 Task: Select the dark(visual studio in the preferred high contrast light color theme.
Action: Mouse moved to (23, 526)
Screenshot: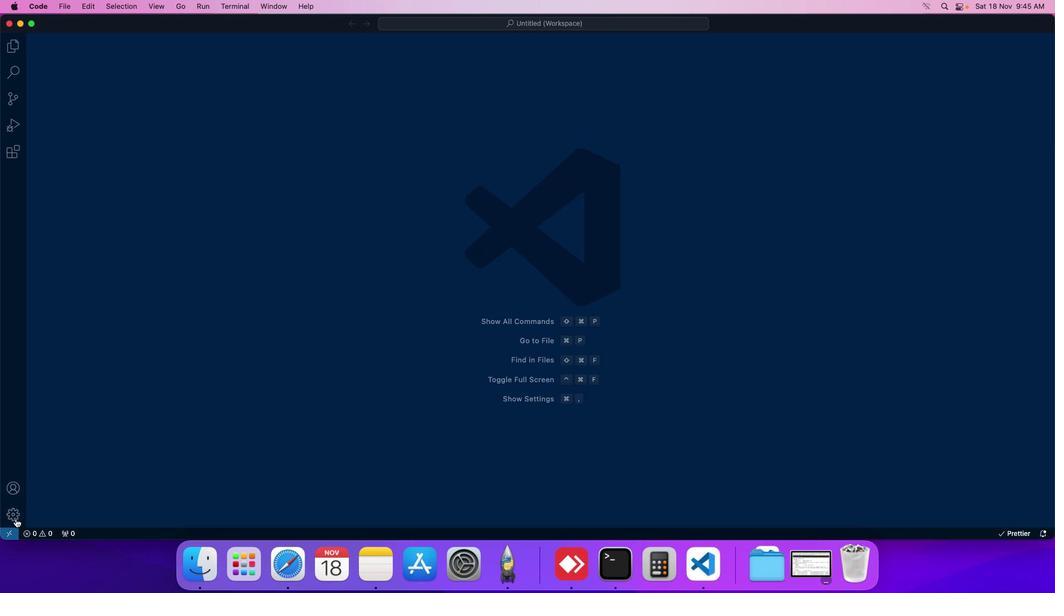 
Action: Mouse pressed left at (23, 526)
Screenshot: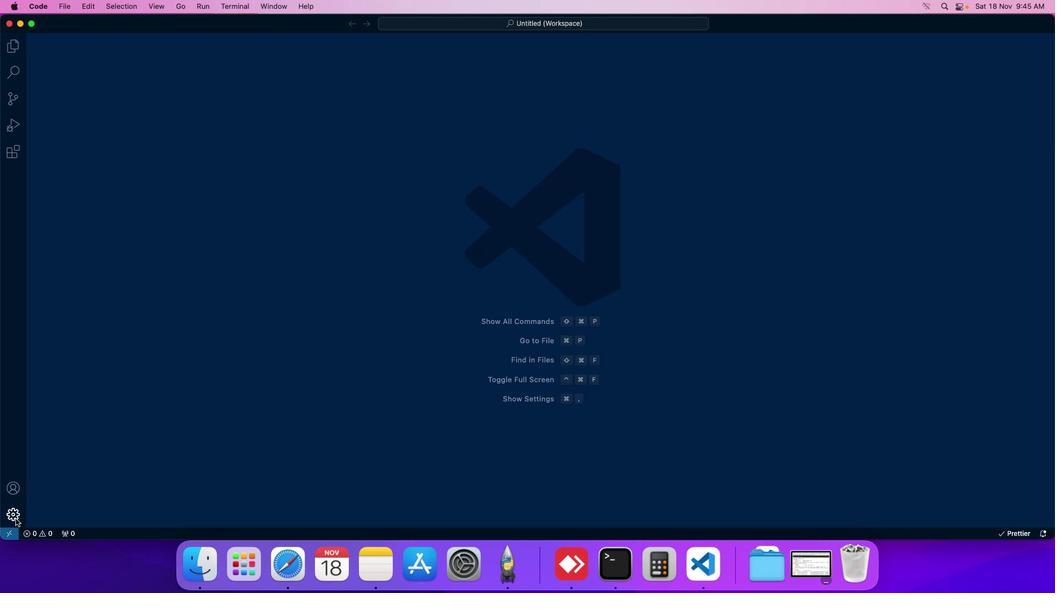 
Action: Mouse moved to (60, 441)
Screenshot: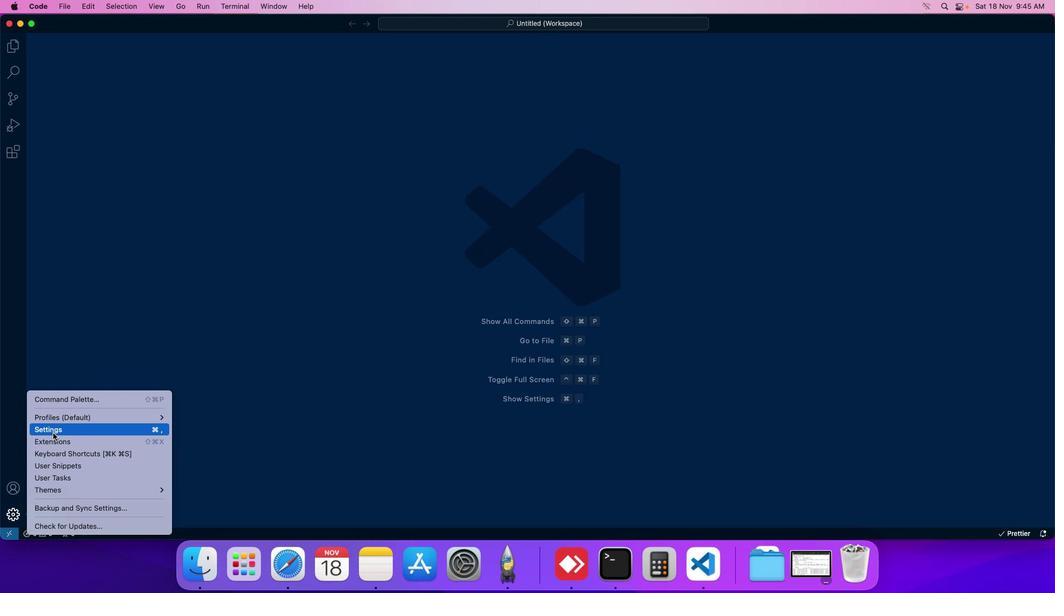 
Action: Mouse pressed left at (60, 441)
Screenshot: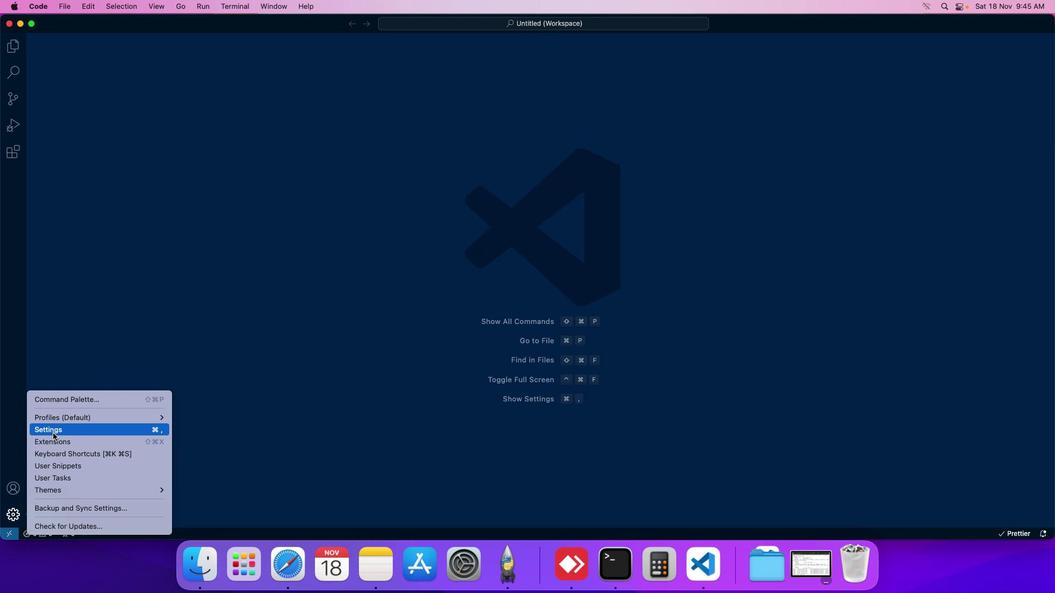
Action: Mouse moved to (271, 94)
Screenshot: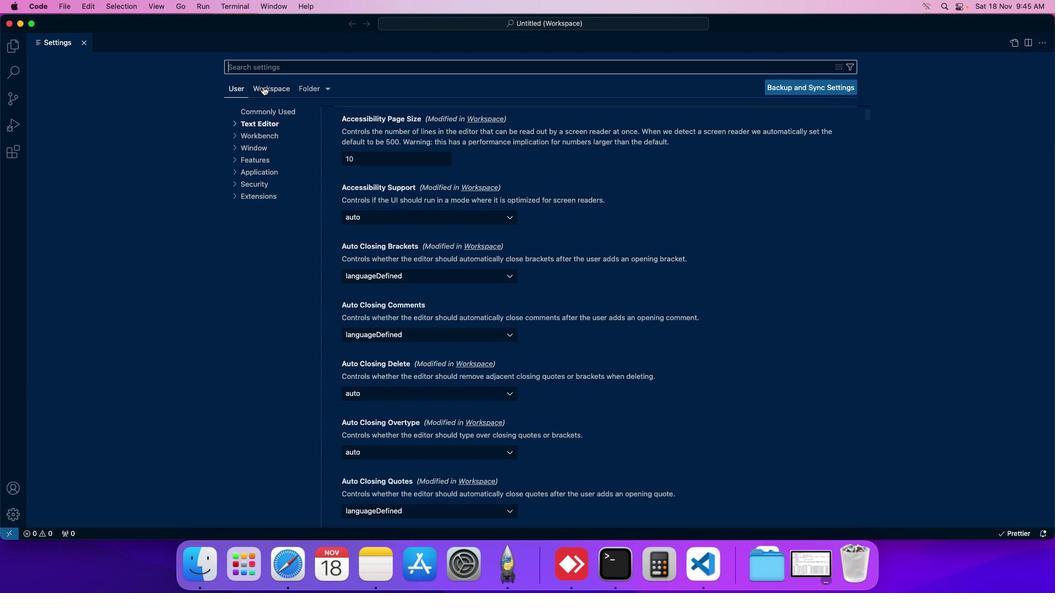 
Action: Mouse pressed left at (271, 94)
Screenshot: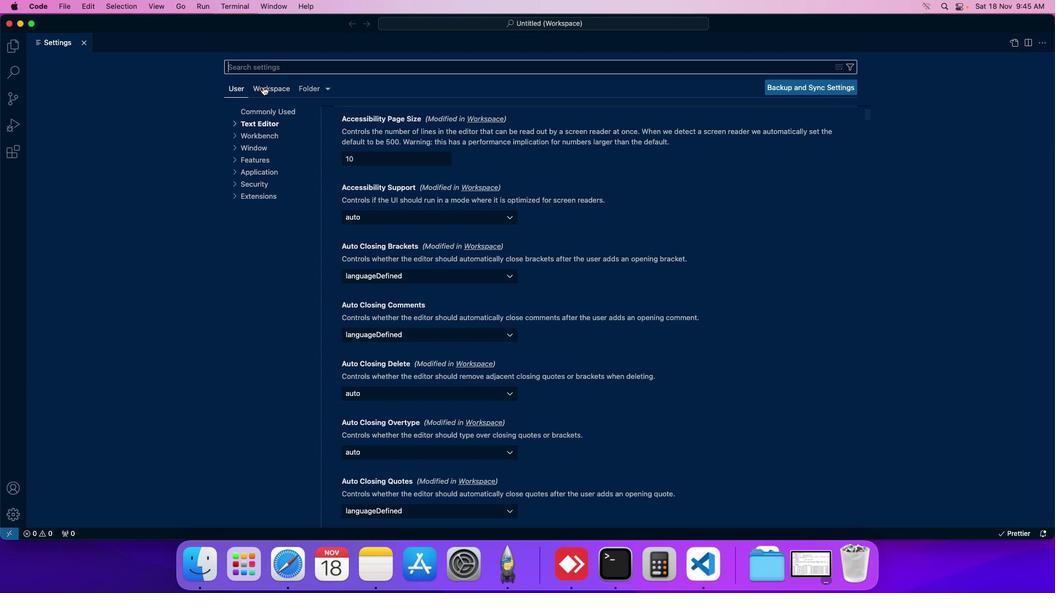 
Action: Mouse moved to (262, 142)
Screenshot: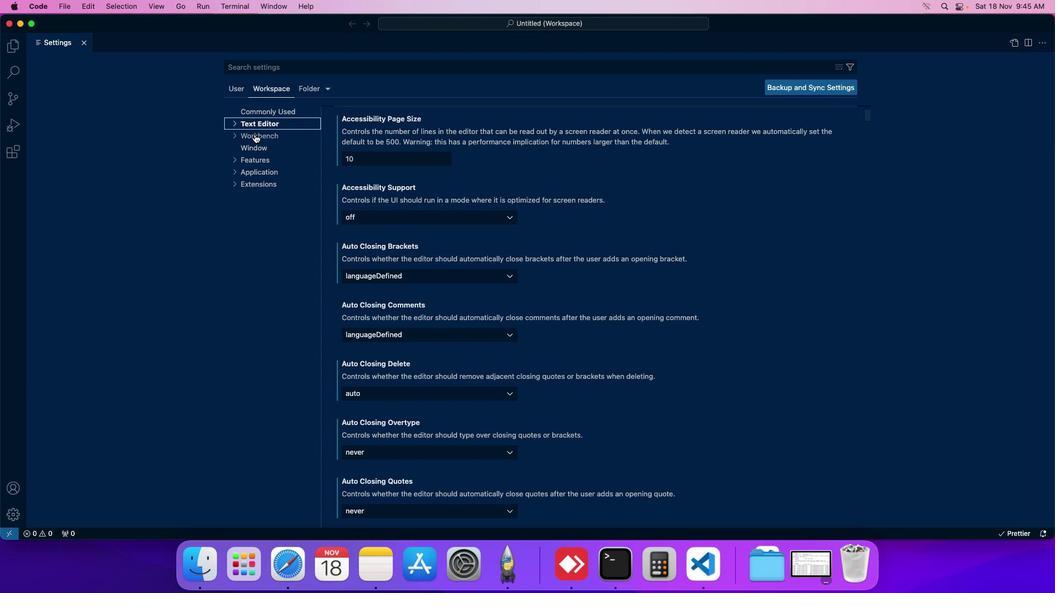 
Action: Mouse pressed left at (262, 142)
Screenshot: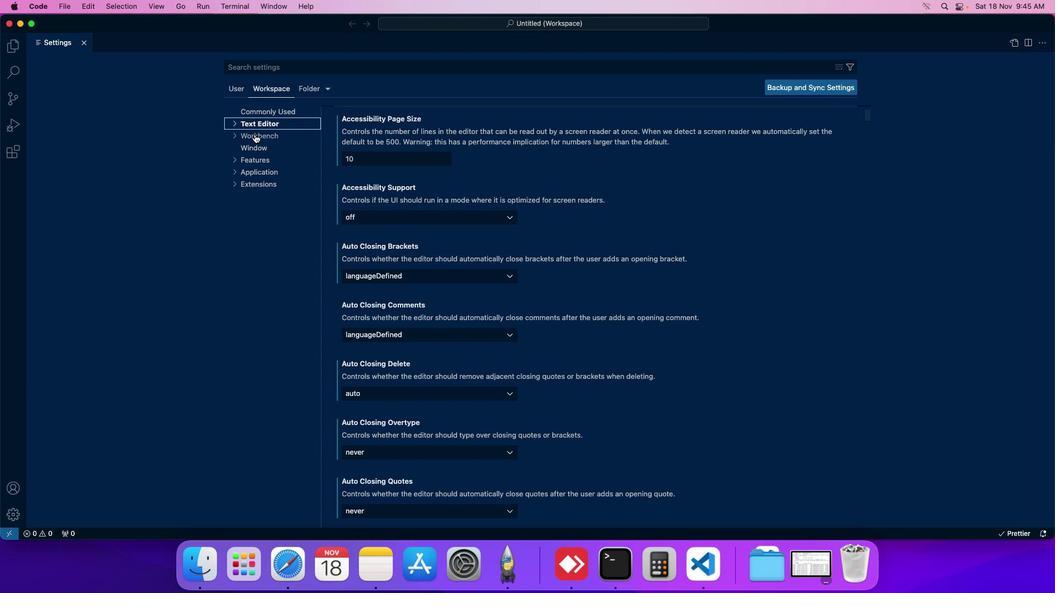 
Action: Mouse moved to (266, 153)
Screenshot: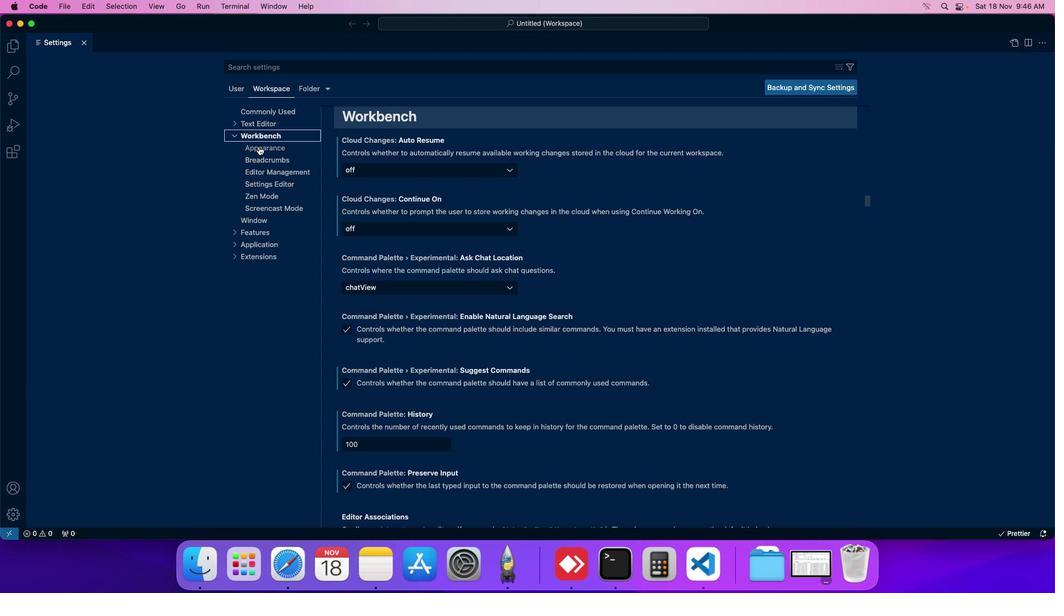 
Action: Mouse pressed left at (266, 153)
Screenshot: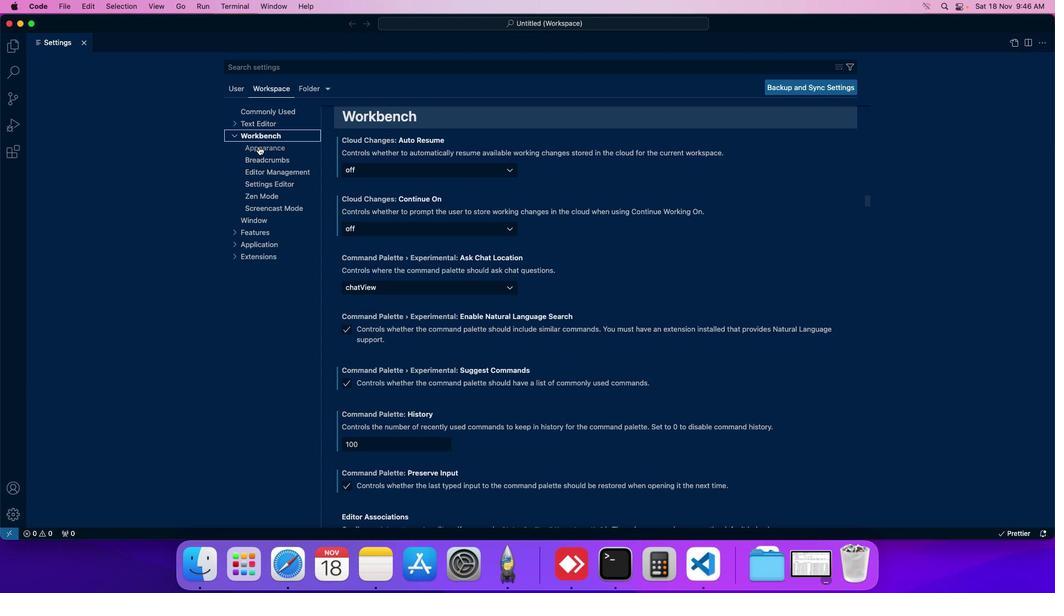 
Action: Mouse moved to (403, 243)
Screenshot: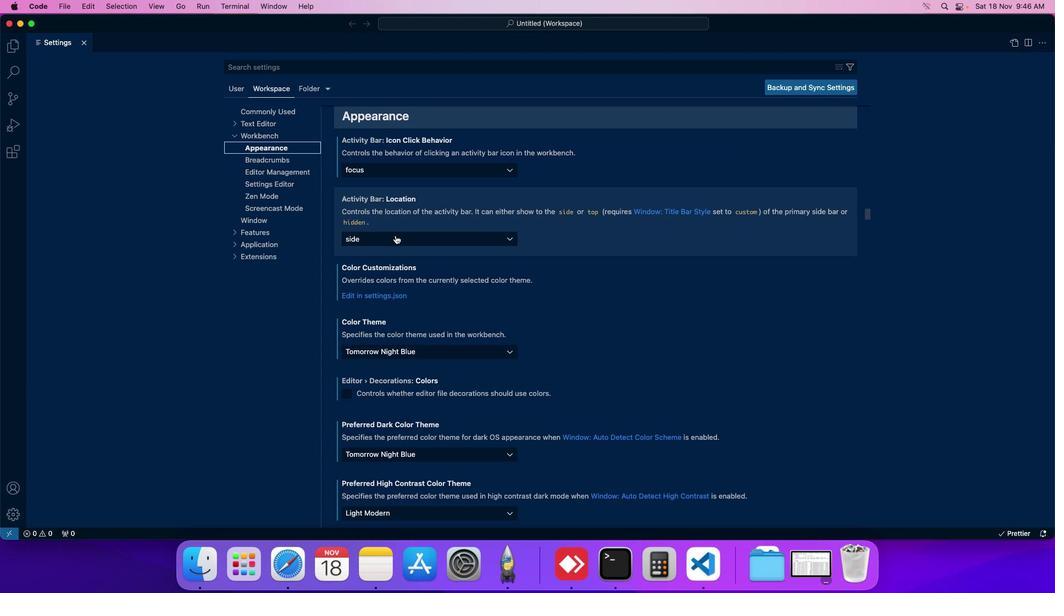 
Action: Mouse scrolled (403, 243) with delta (7, 7)
Screenshot: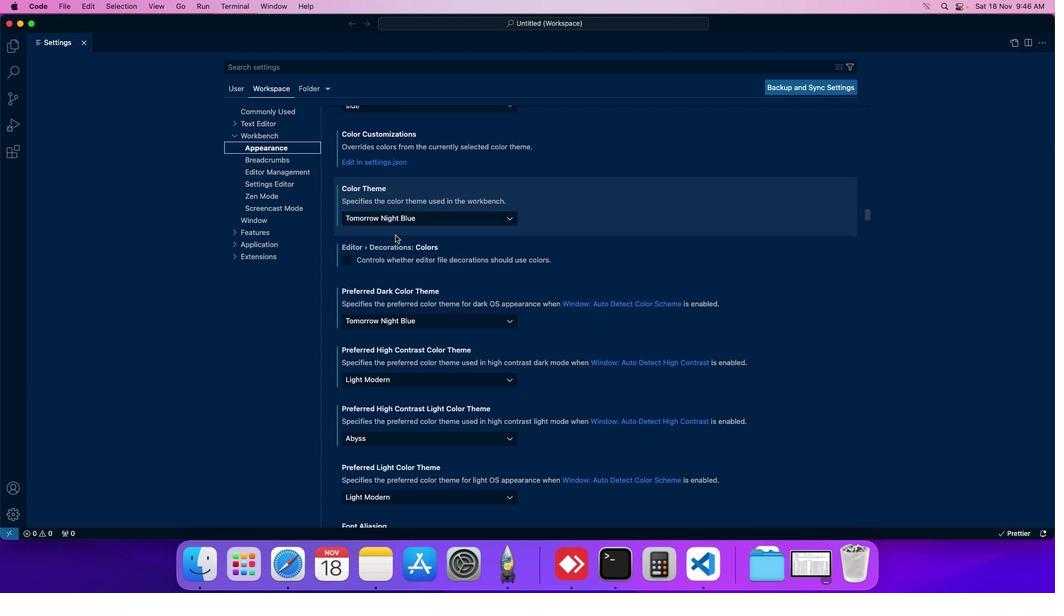 
Action: Mouse scrolled (403, 243) with delta (7, 7)
Screenshot: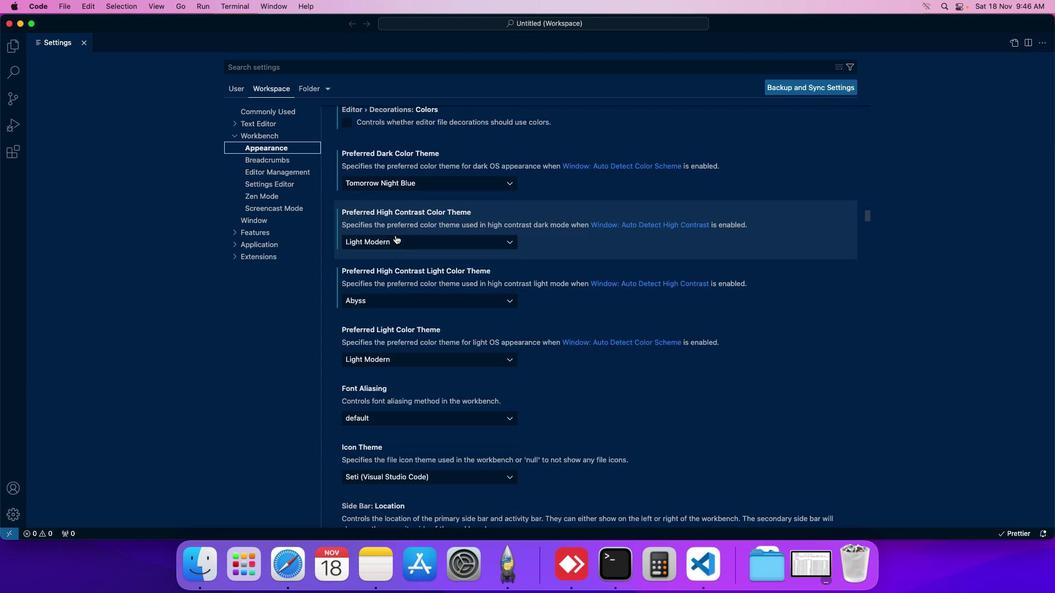 
Action: Mouse moved to (517, 307)
Screenshot: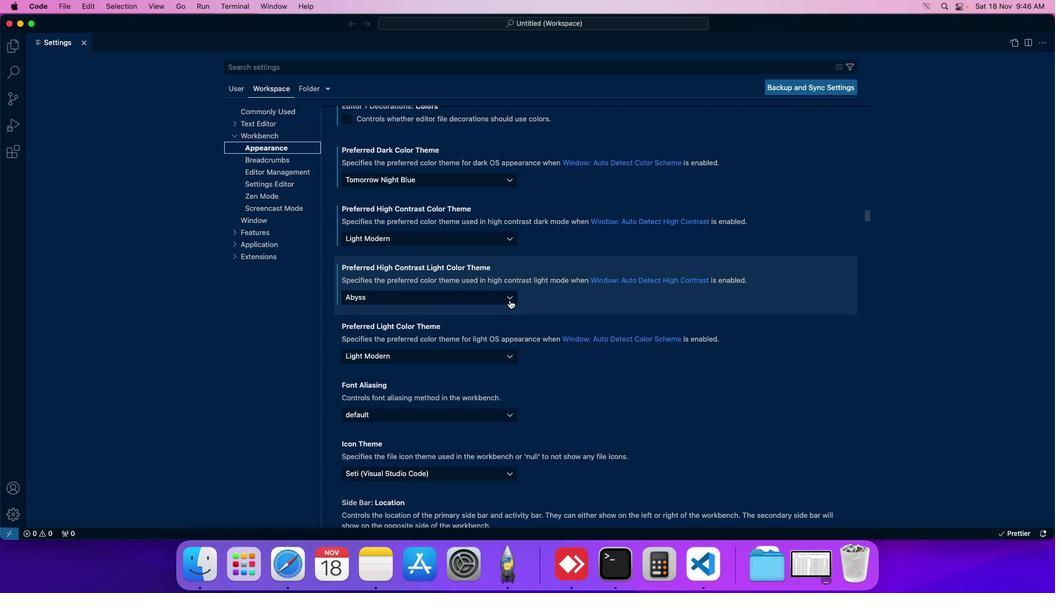 
Action: Mouse pressed left at (517, 307)
Screenshot: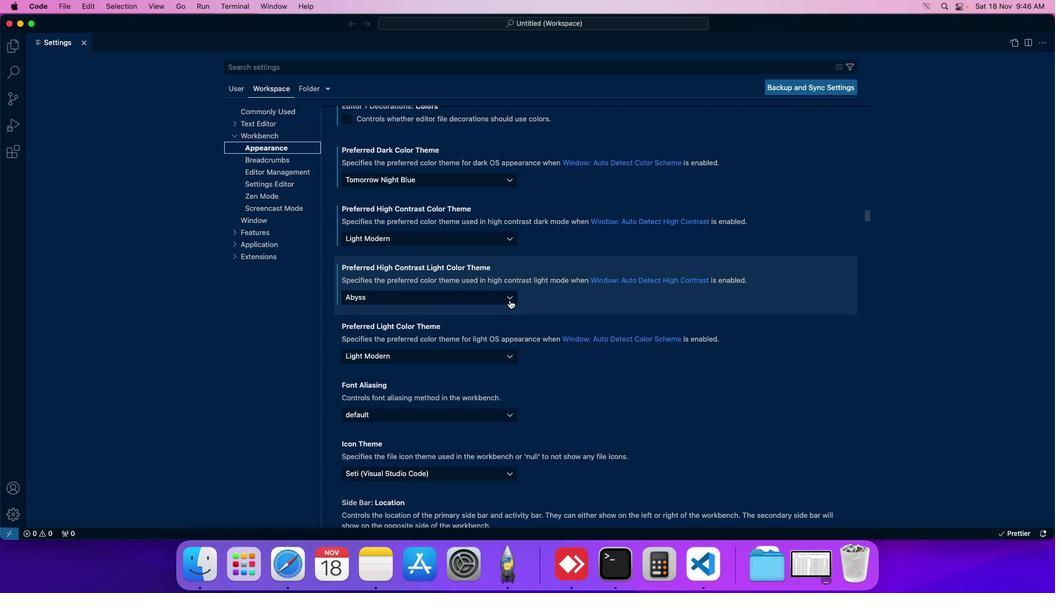 
Action: Mouse moved to (461, 325)
Screenshot: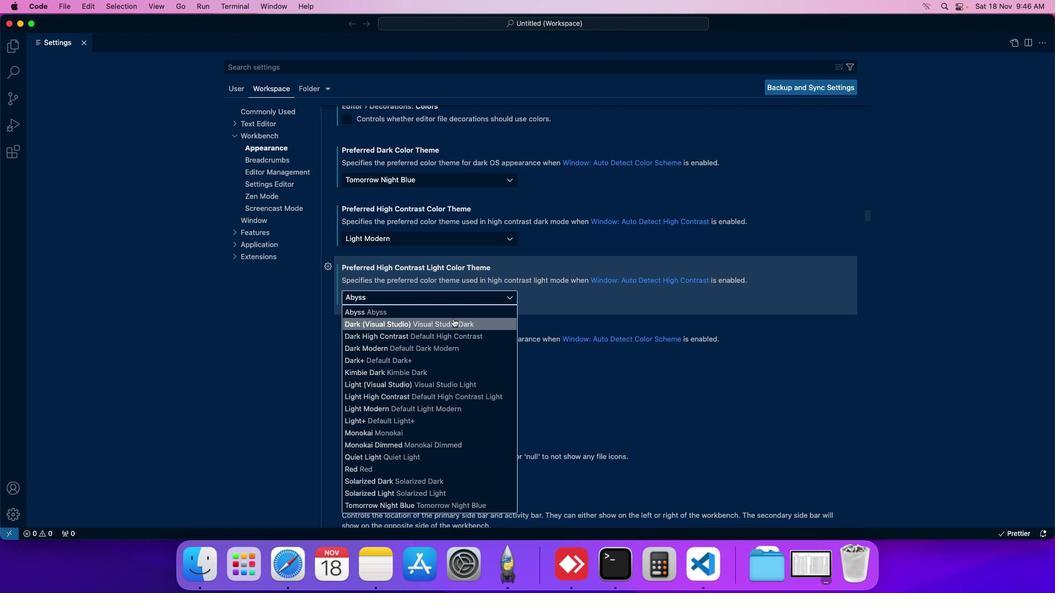 
Action: Mouse pressed left at (461, 325)
Screenshot: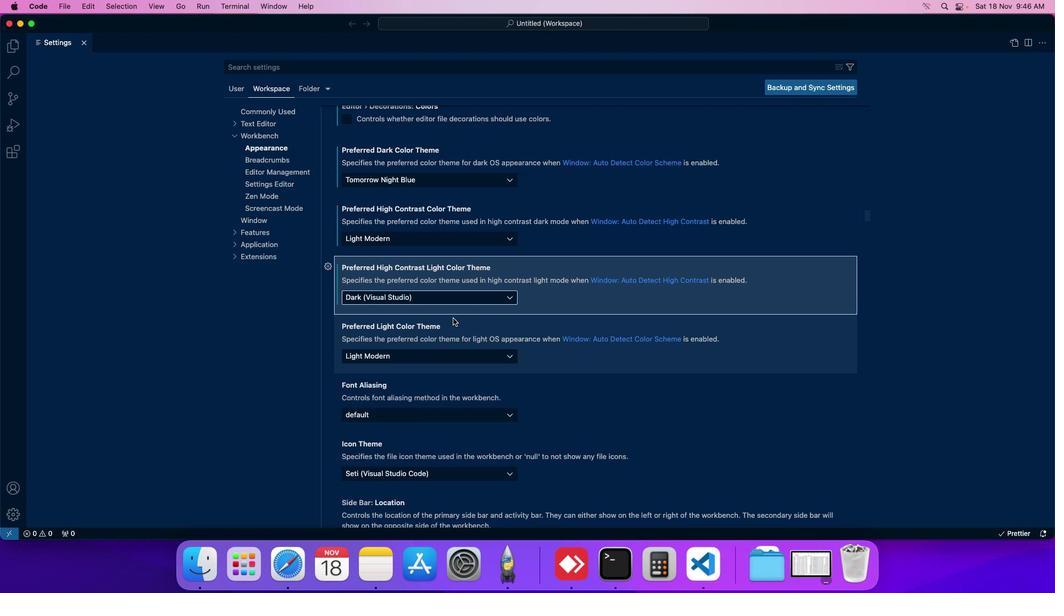 
Action: Mouse moved to (473, 313)
Screenshot: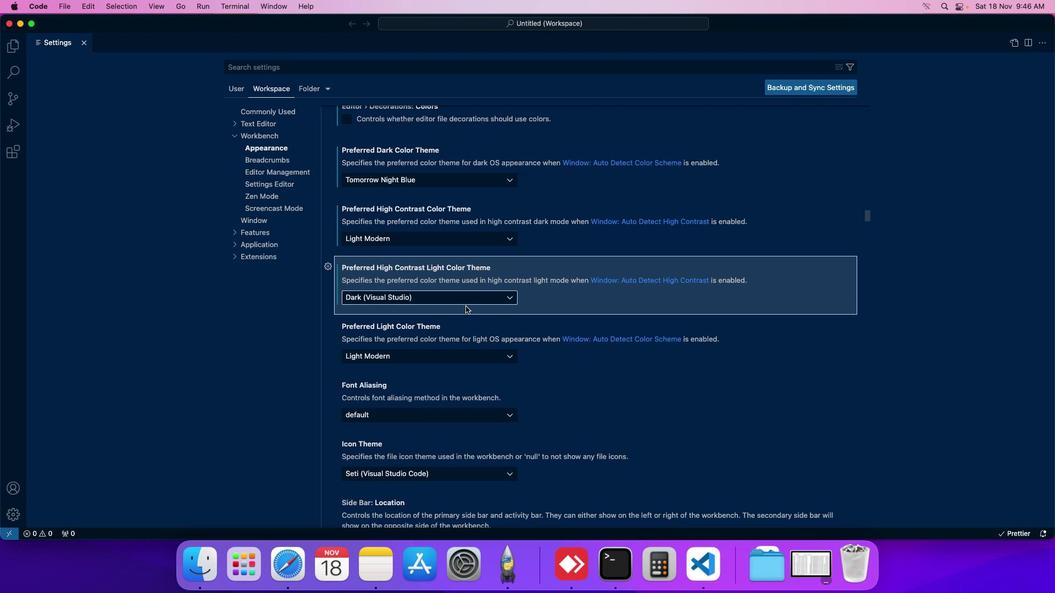 
